Task: Locate the nearest national wildlife refuge.
Action: Mouse moved to (760, 400)
Screenshot: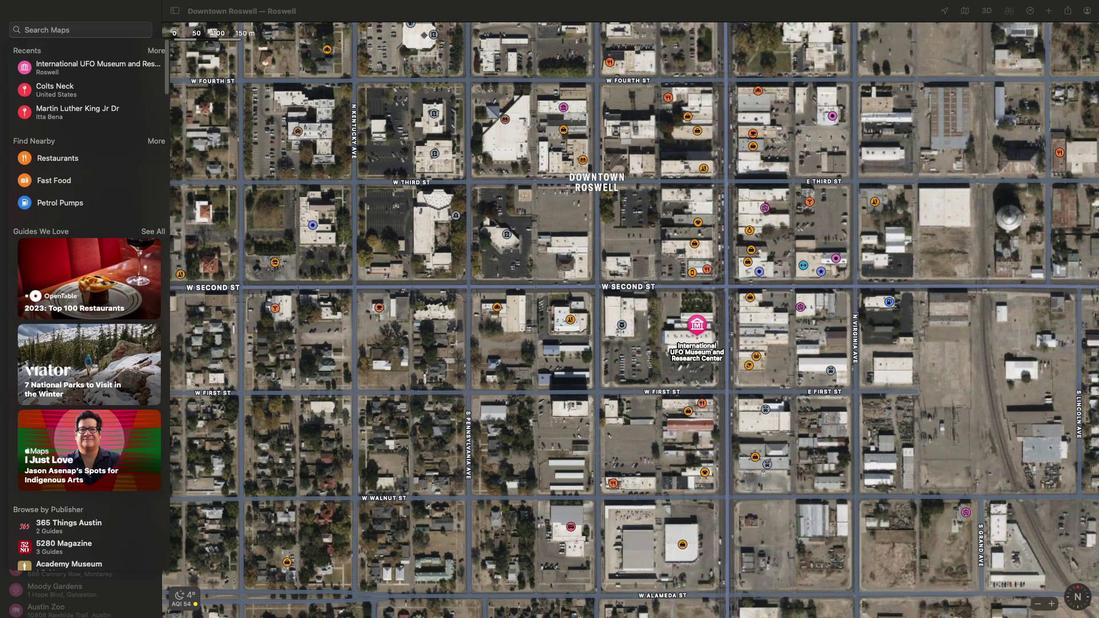 
Action: Mouse pressed left at (760, 400)
Screenshot: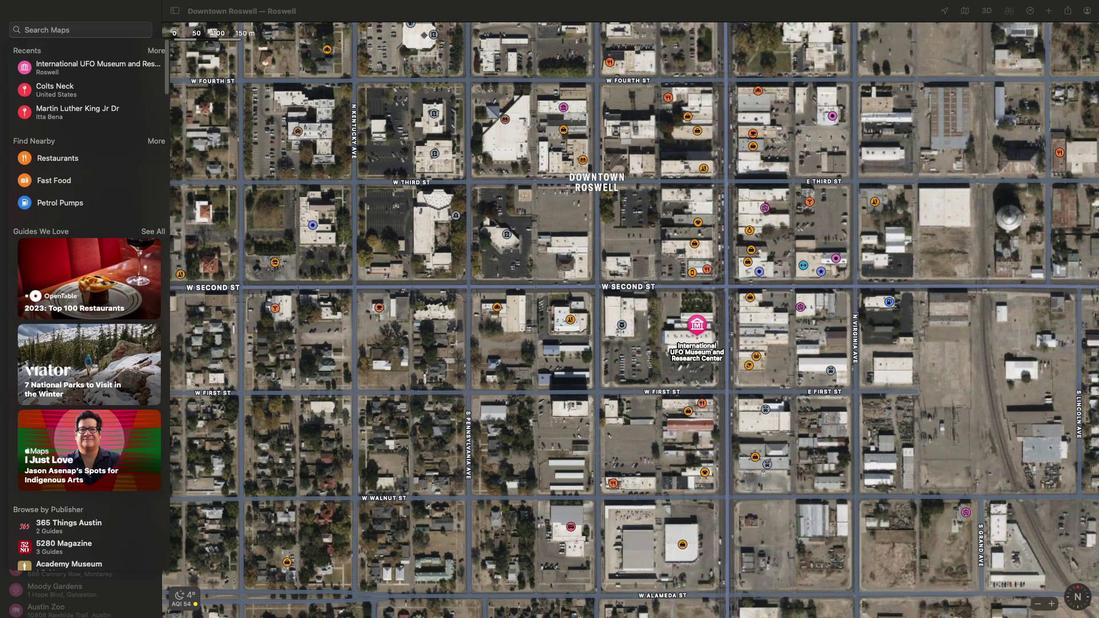 
Action: Mouse moved to (760, 400)
Screenshot: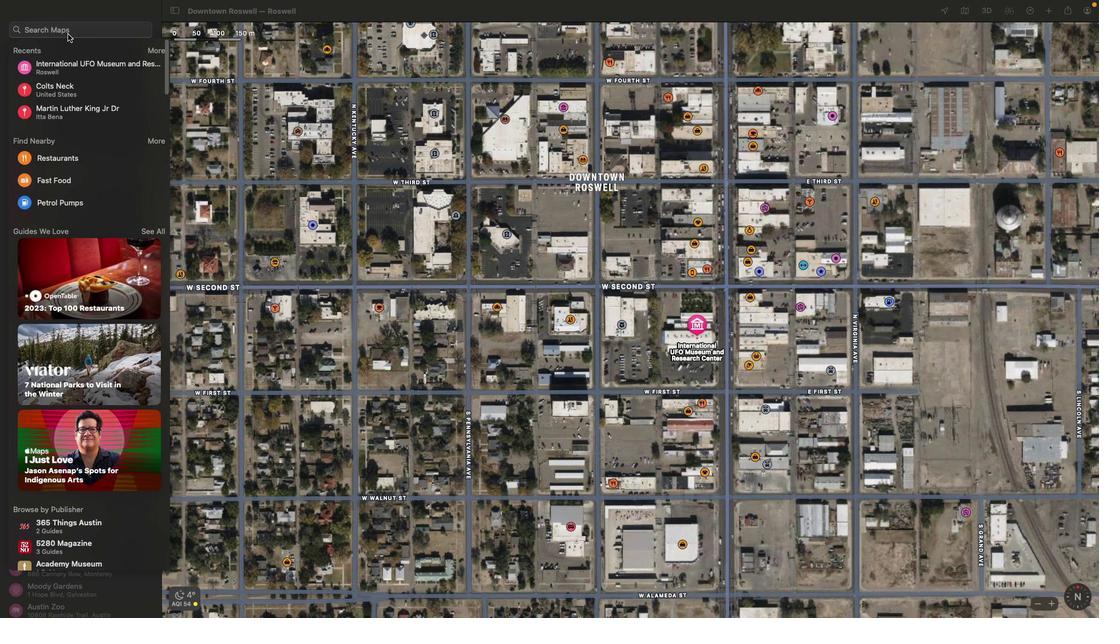 
Action: Mouse pressed left at (760, 400)
Screenshot: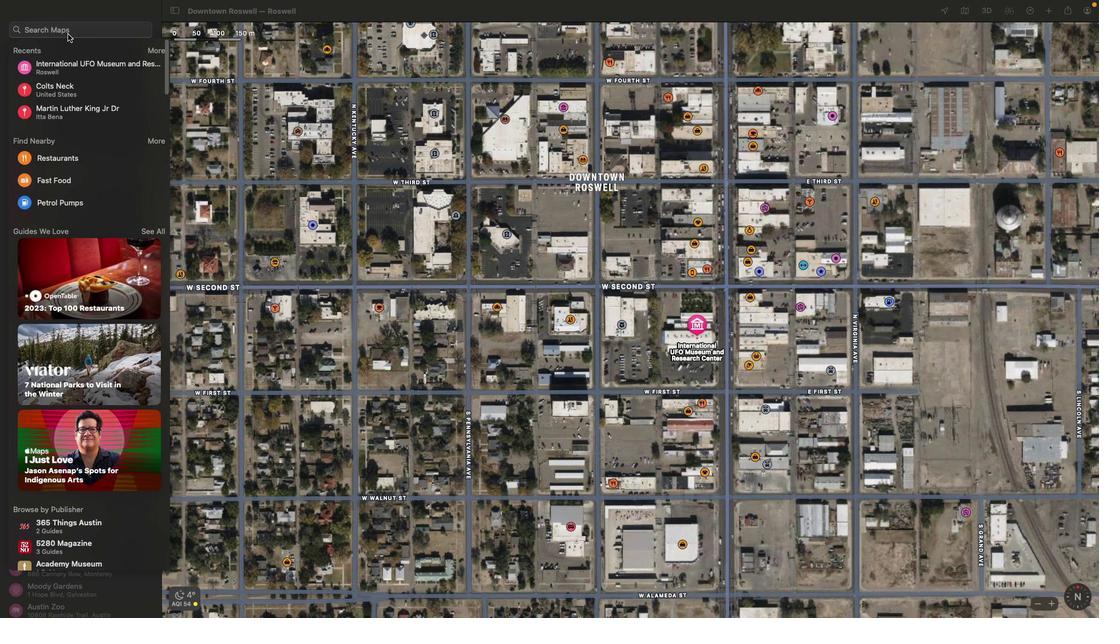 
Action: Key pressed 'n''e''a''r''e''s''t'Key.space'w''i''l''d''l''i''f''e'Key.space'r''e''f''u''g''e'Key.enter
Screenshot: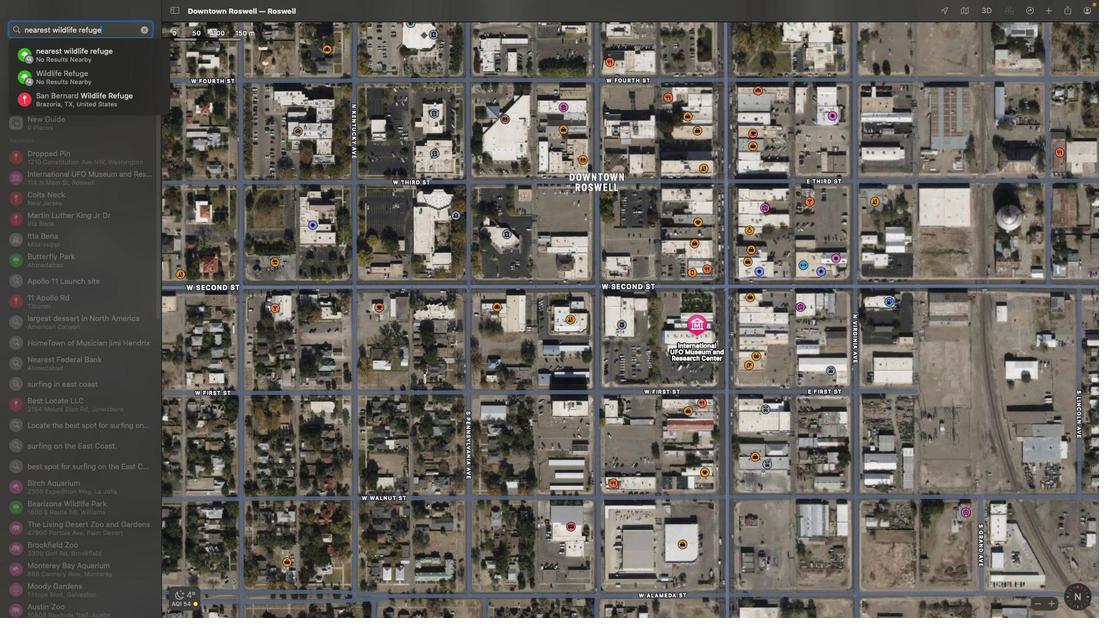 
